 Task: Set the password for the Lua interpreter to "$1peteri".
Action: Mouse moved to (98, 11)
Screenshot: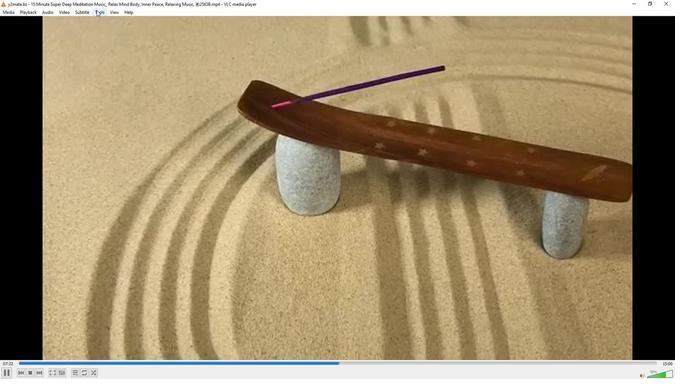 
Action: Mouse pressed left at (98, 11)
Screenshot: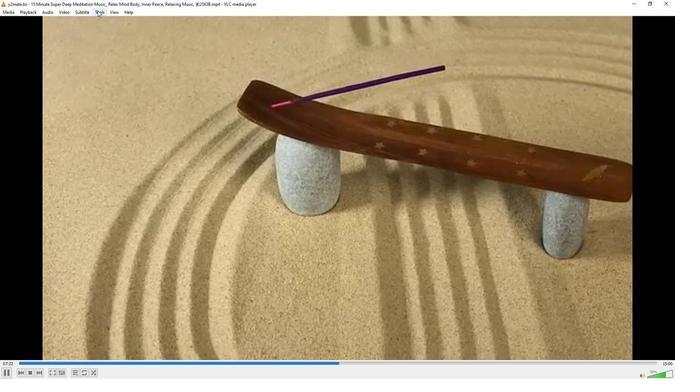 
Action: Mouse moved to (118, 97)
Screenshot: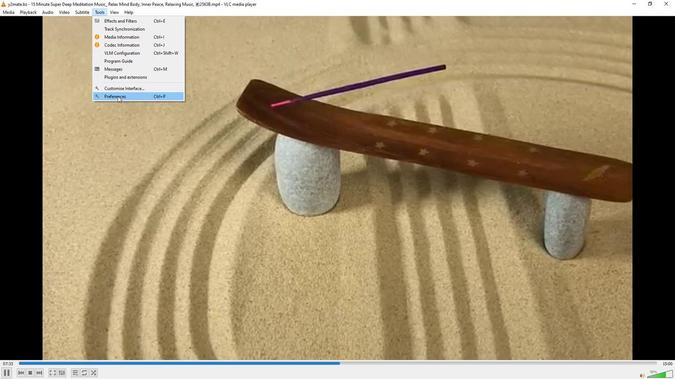 
Action: Mouse pressed left at (118, 97)
Screenshot: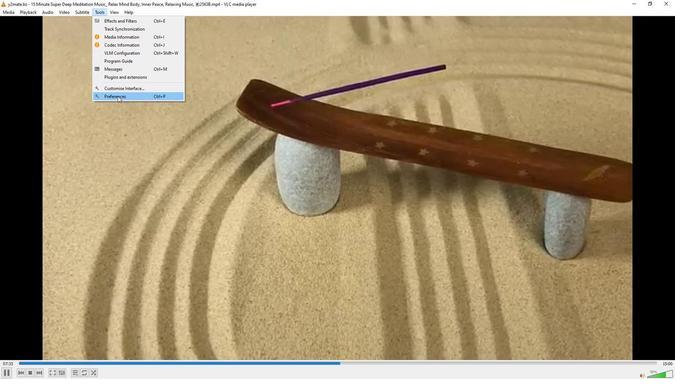 
Action: Mouse moved to (222, 309)
Screenshot: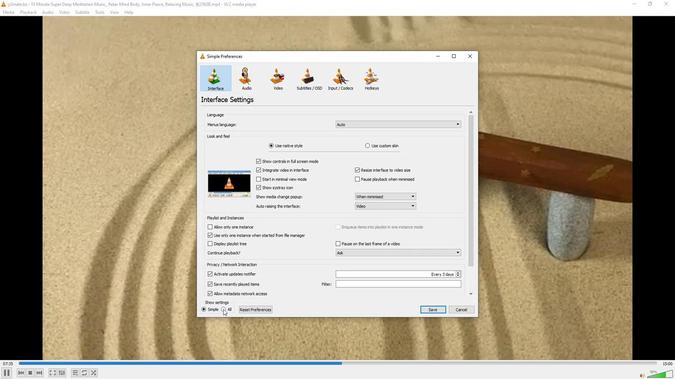 
Action: Mouse pressed left at (222, 309)
Screenshot: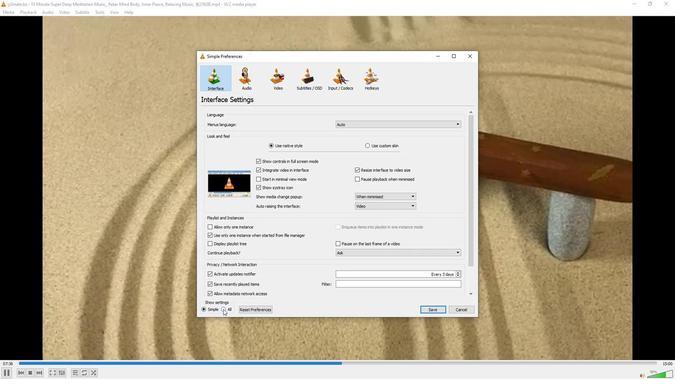 
Action: Mouse moved to (212, 280)
Screenshot: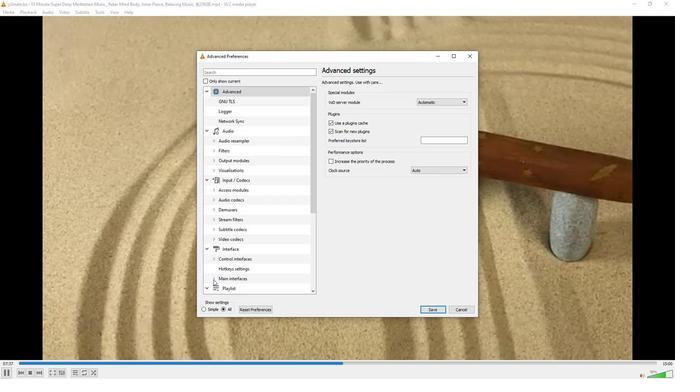 
Action: Mouse pressed left at (212, 280)
Screenshot: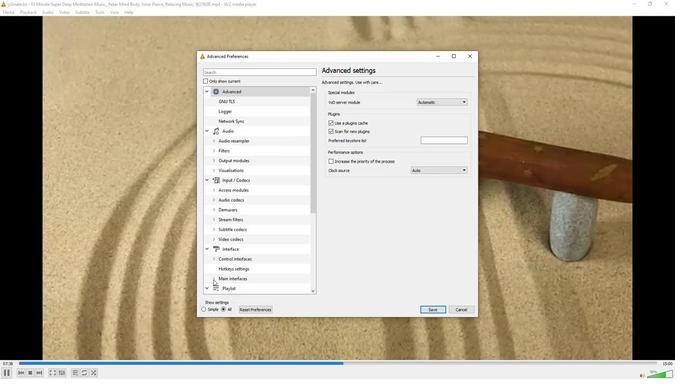 
Action: Mouse moved to (226, 288)
Screenshot: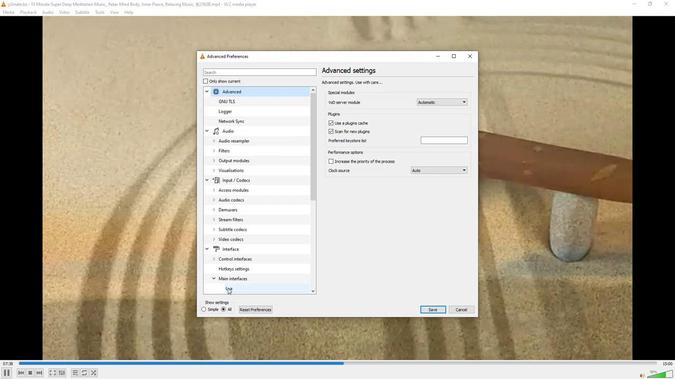 
Action: Mouse pressed left at (226, 288)
Screenshot: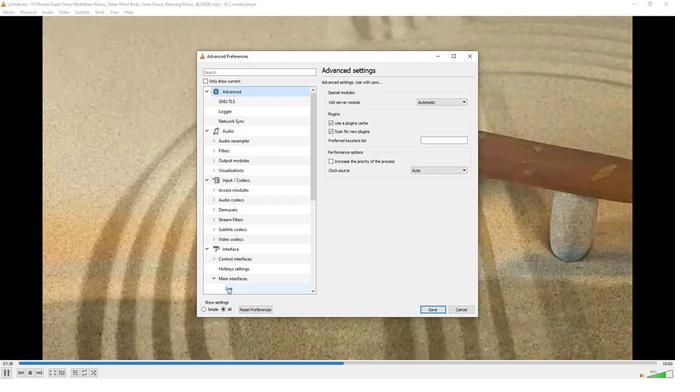 
Action: Mouse moved to (421, 121)
Screenshot: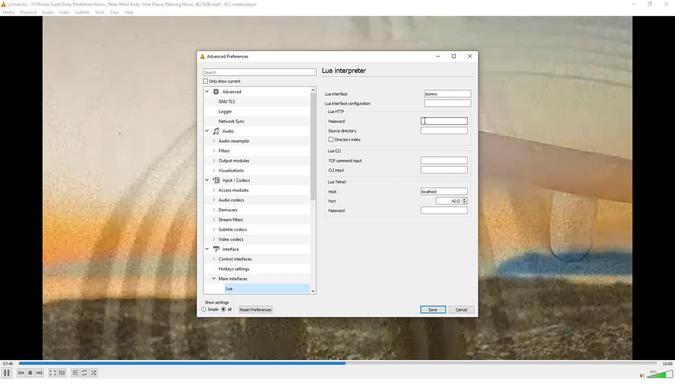 
Action: Mouse pressed left at (421, 121)
Screenshot: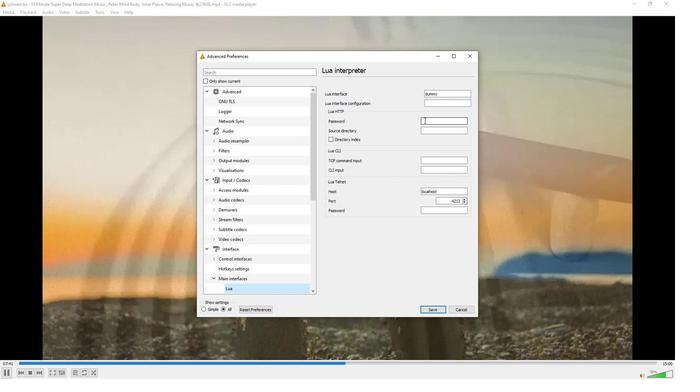 
Action: Key pressed <Key.shift><Key.shift>$1peteri
Screenshot: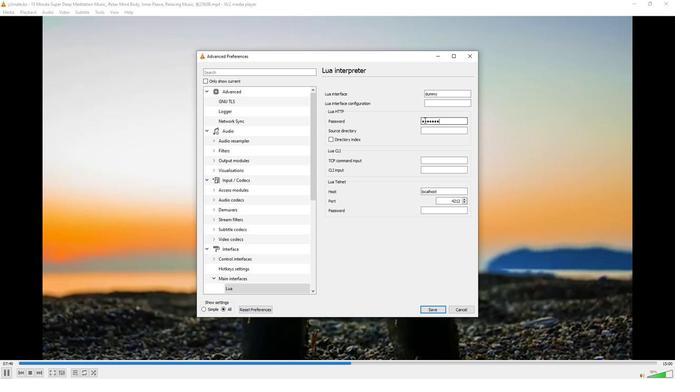 
Action: Mouse moved to (385, 102)
Screenshot: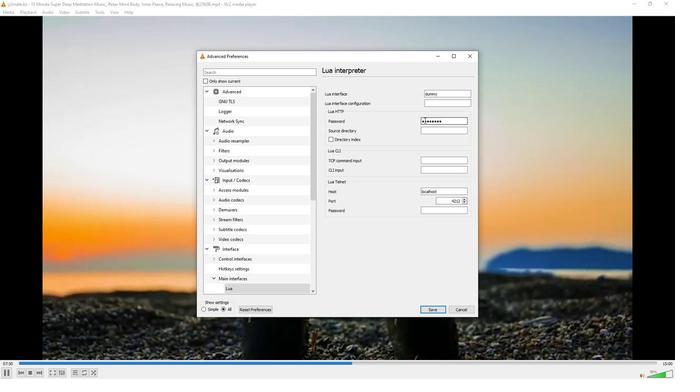 
